 Task: Set the Flaschen-Taschen display address to "D://".
Action: Mouse moved to (101, 12)
Screenshot: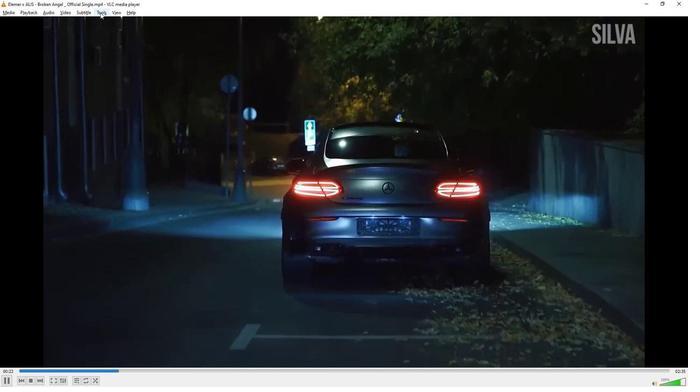 
Action: Mouse pressed left at (101, 12)
Screenshot: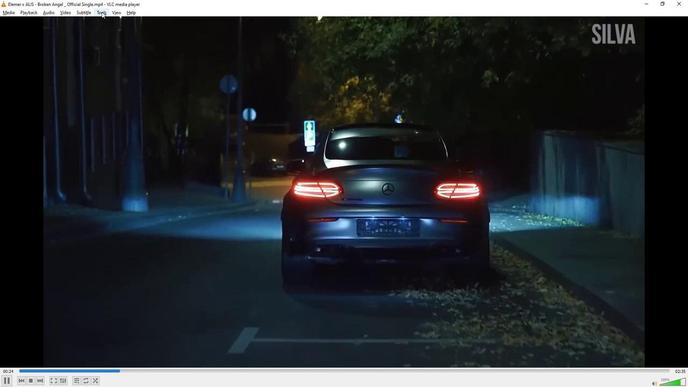 
Action: Mouse moved to (117, 96)
Screenshot: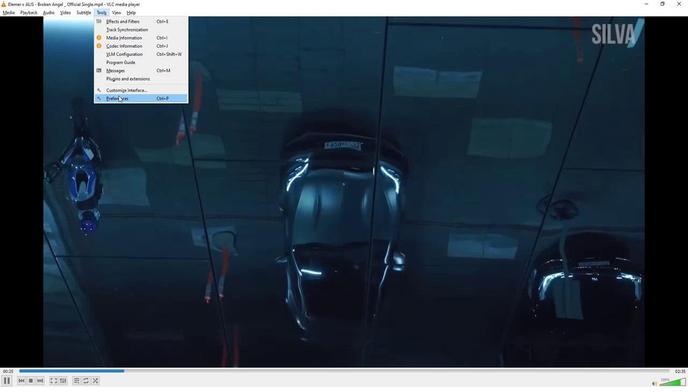 
Action: Mouse pressed left at (117, 96)
Screenshot: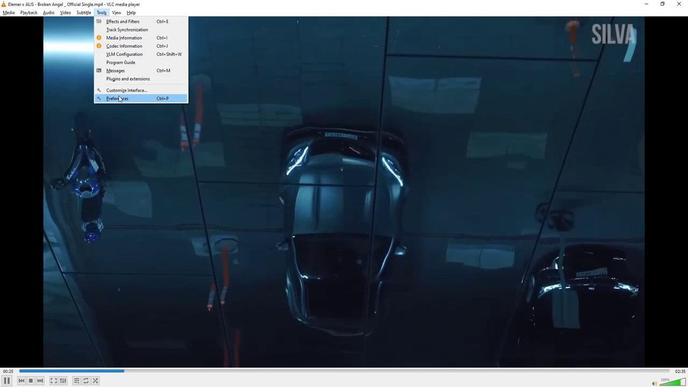 
Action: Mouse moved to (153, 303)
Screenshot: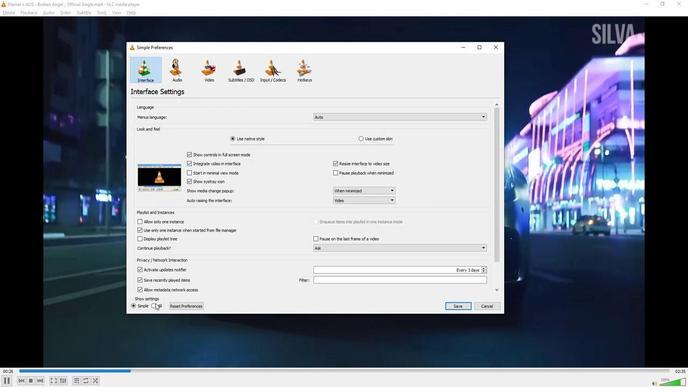 
Action: Mouse pressed left at (153, 303)
Screenshot: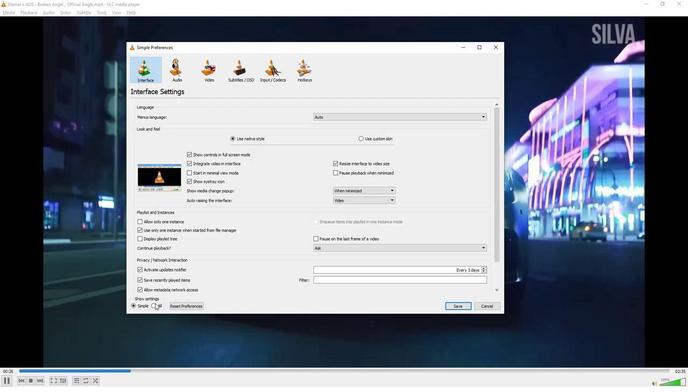 
Action: Mouse moved to (146, 266)
Screenshot: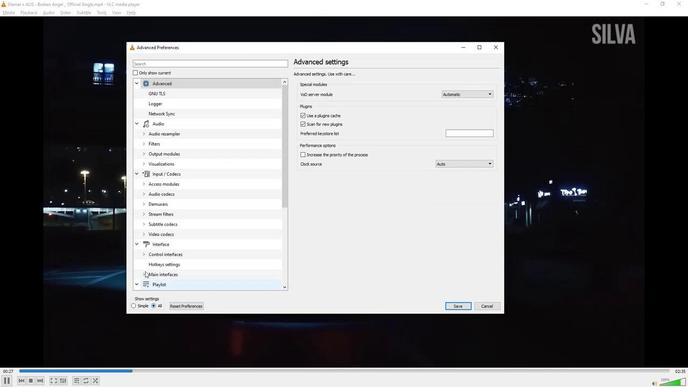 
Action: Mouse scrolled (146, 265) with delta (0, 0)
Screenshot: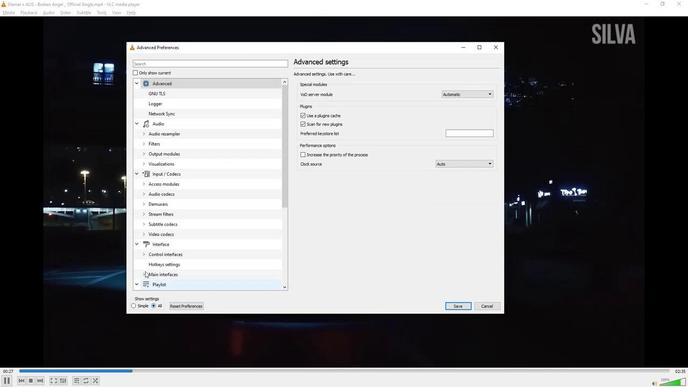 
Action: Mouse moved to (150, 258)
Screenshot: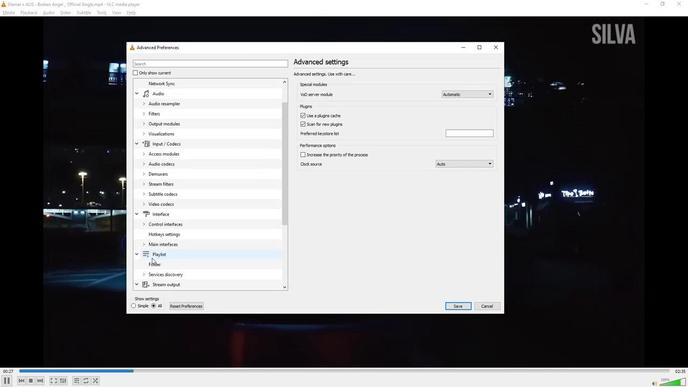 
Action: Mouse scrolled (150, 258) with delta (0, 0)
Screenshot: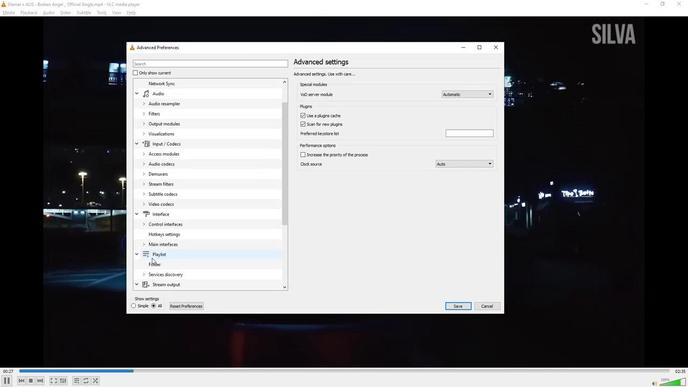 
Action: Mouse moved to (150, 258)
Screenshot: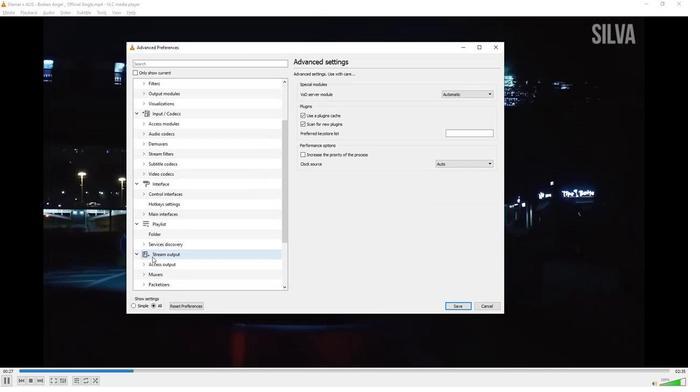 
Action: Mouse scrolled (150, 258) with delta (0, 0)
Screenshot: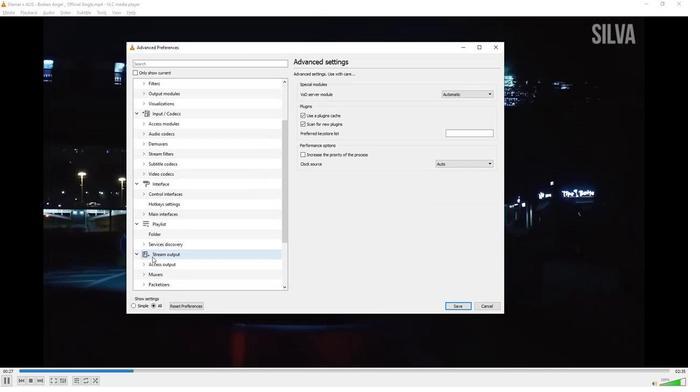 
Action: Mouse moved to (150, 257)
Screenshot: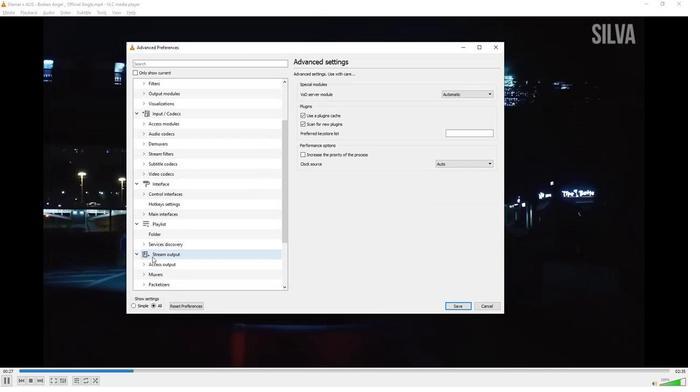 
Action: Mouse scrolled (150, 257) with delta (0, 0)
Screenshot: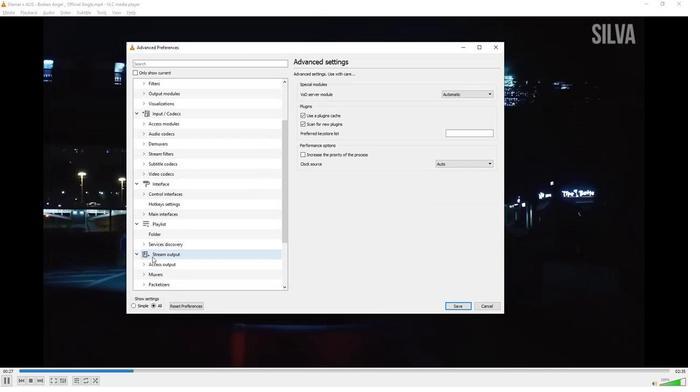 
Action: Mouse moved to (150, 257)
Screenshot: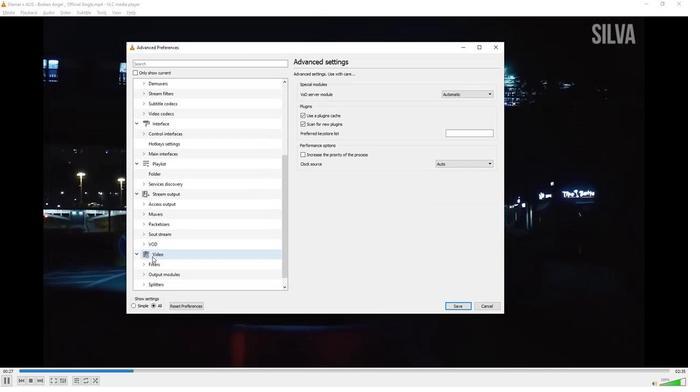 
Action: Mouse scrolled (150, 256) with delta (0, 0)
Screenshot: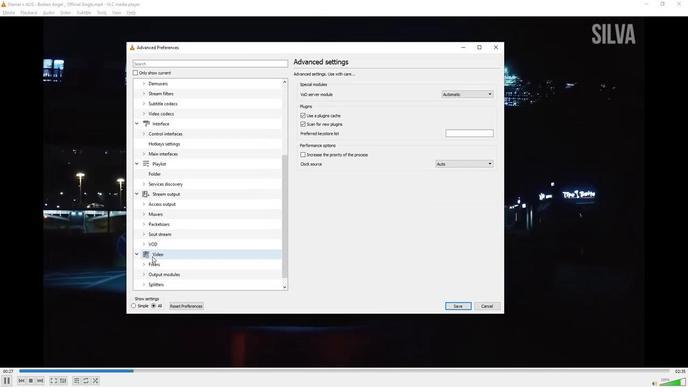
Action: Mouse scrolled (150, 256) with delta (0, 0)
Screenshot: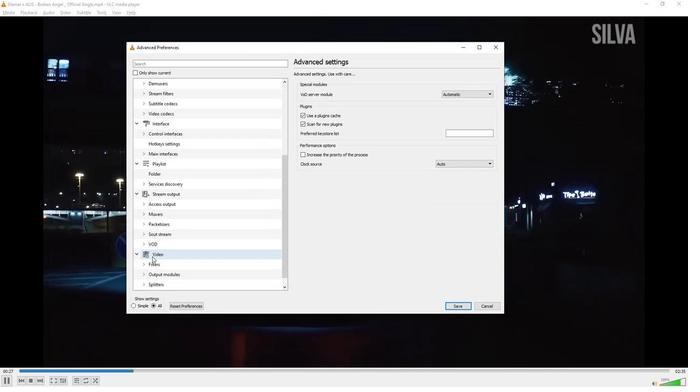 
Action: Mouse scrolled (150, 256) with delta (0, 0)
Screenshot: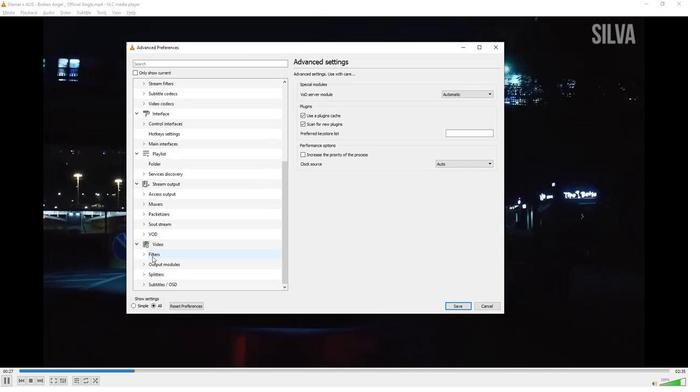 
Action: Mouse moved to (142, 266)
Screenshot: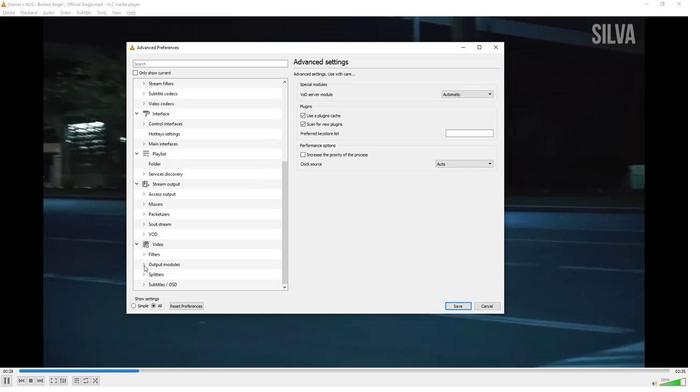 
Action: Mouse pressed left at (142, 266)
Screenshot: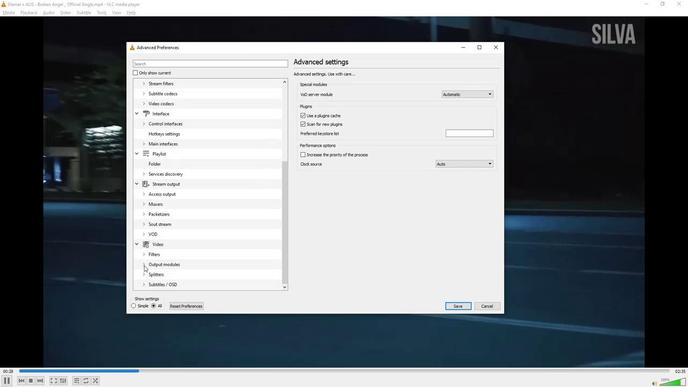 
Action: Mouse moved to (157, 265)
Screenshot: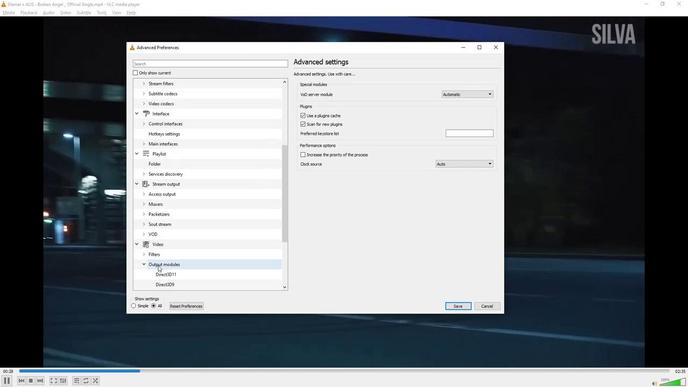 
Action: Mouse scrolled (157, 265) with delta (0, 0)
Screenshot: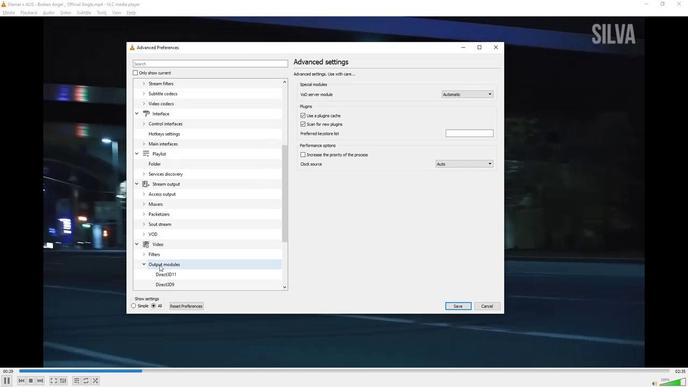 
Action: Mouse scrolled (157, 265) with delta (0, 0)
Screenshot: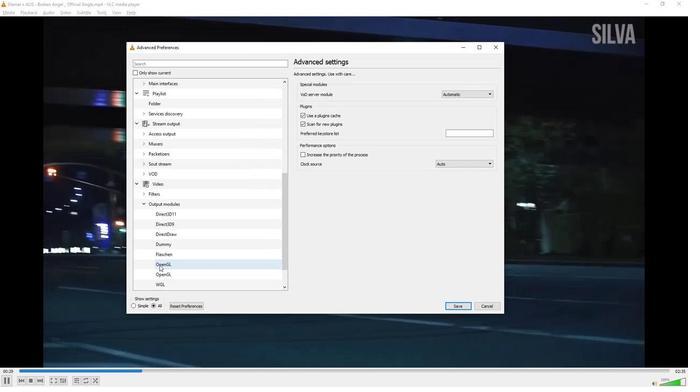 
Action: Mouse scrolled (157, 265) with delta (0, 0)
Screenshot: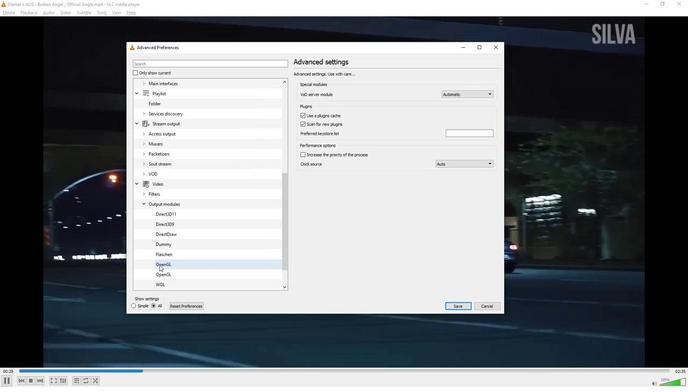 
Action: Mouse scrolled (157, 265) with delta (0, 0)
Screenshot: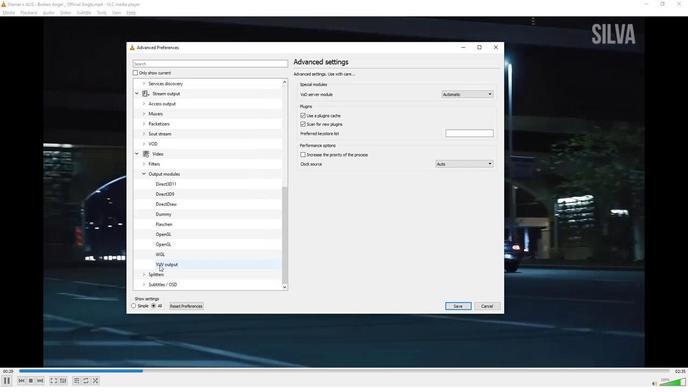
Action: Mouse moved to (167, 224)
Screenshot: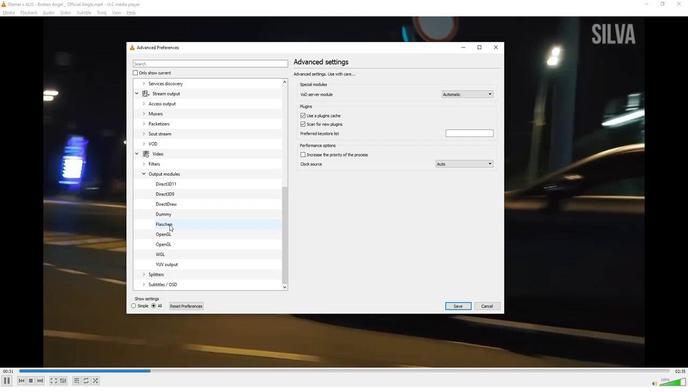 
Action: Mouse pressed left at (167, 224)
Screenshot: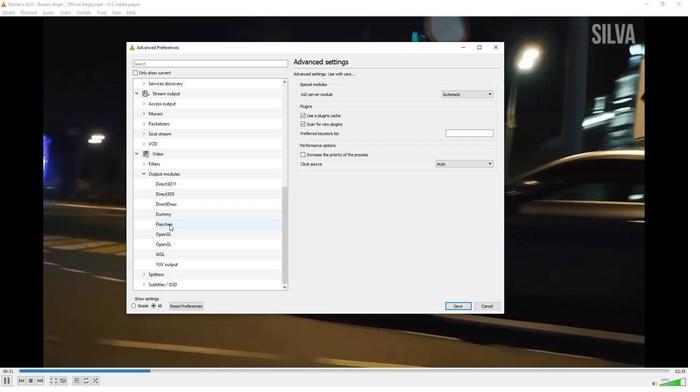 
Action: Mouse moved to (448, 84)
Screenshot: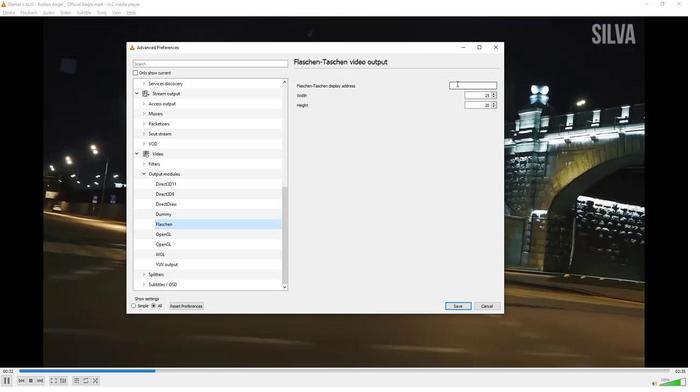 
Action: Mouse pressed left at (448, 84)
Screenshot: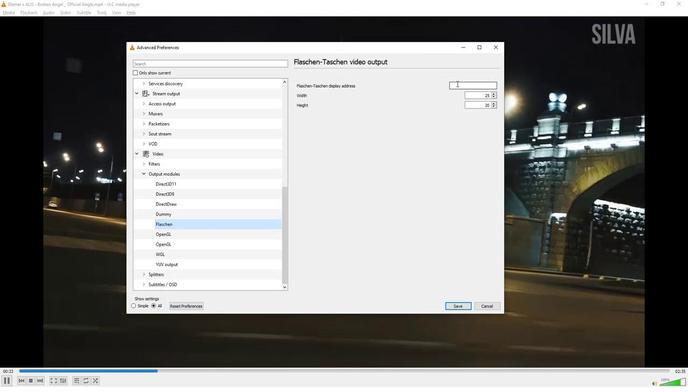 
Action: Mouse moved to (390, 284)
Screenshot: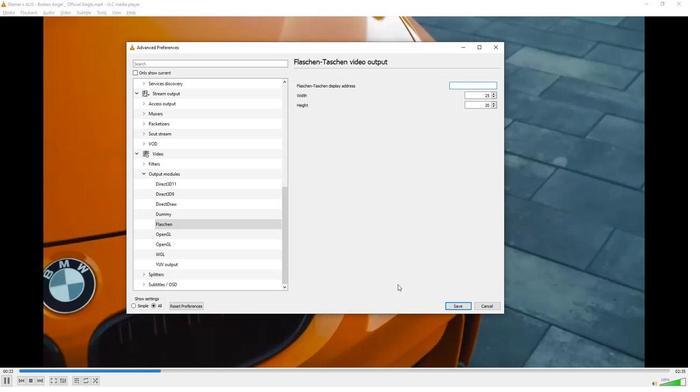 
Action: Key pressed <Key.shift>D<Key.shift_r>://
Screenshot: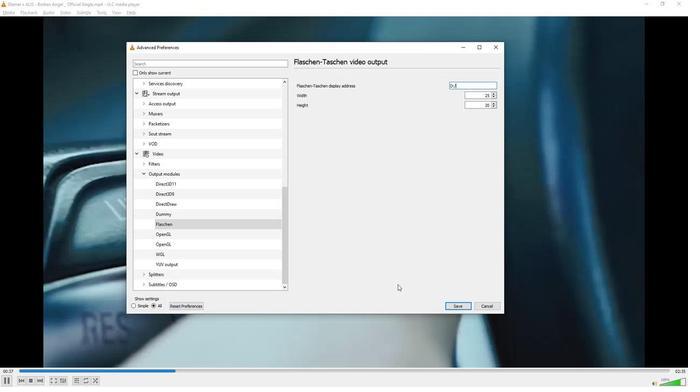 
Action: Mouse moved to (373, 226)
Screenshot: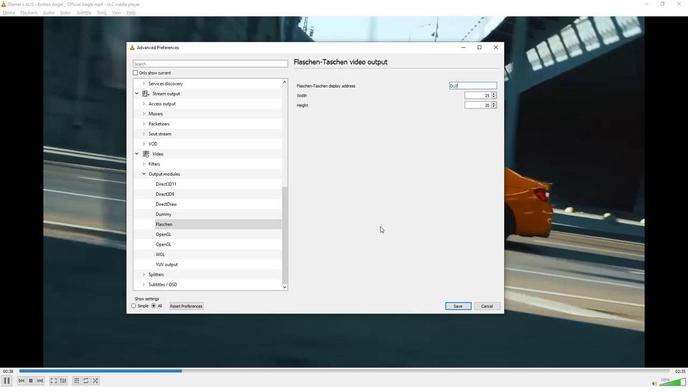 
